 Task: Add the task  Develop a new online tool for online language placement tests to the section Load Testing Sprint in the project BroaderView and add a Due Date to the respective task as 2024/03/25
Action: Mouse moved to (381, 408)
Screenshot: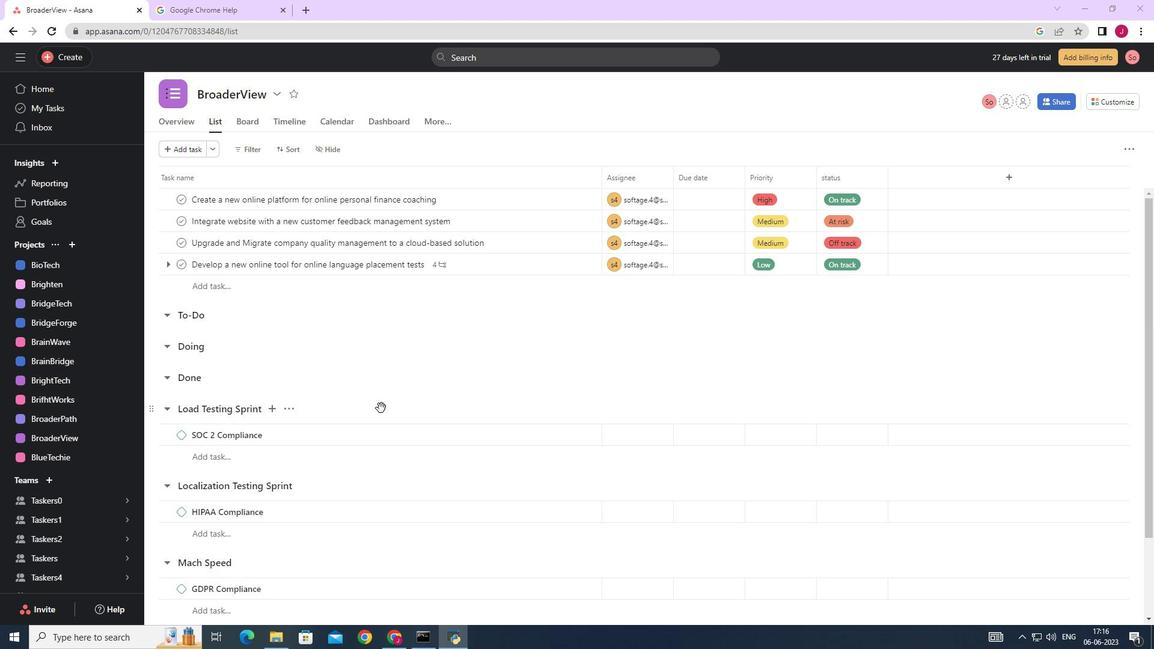 
Action: Mouse scrolled (381, 408) with delta (0, 0)
Screenshot: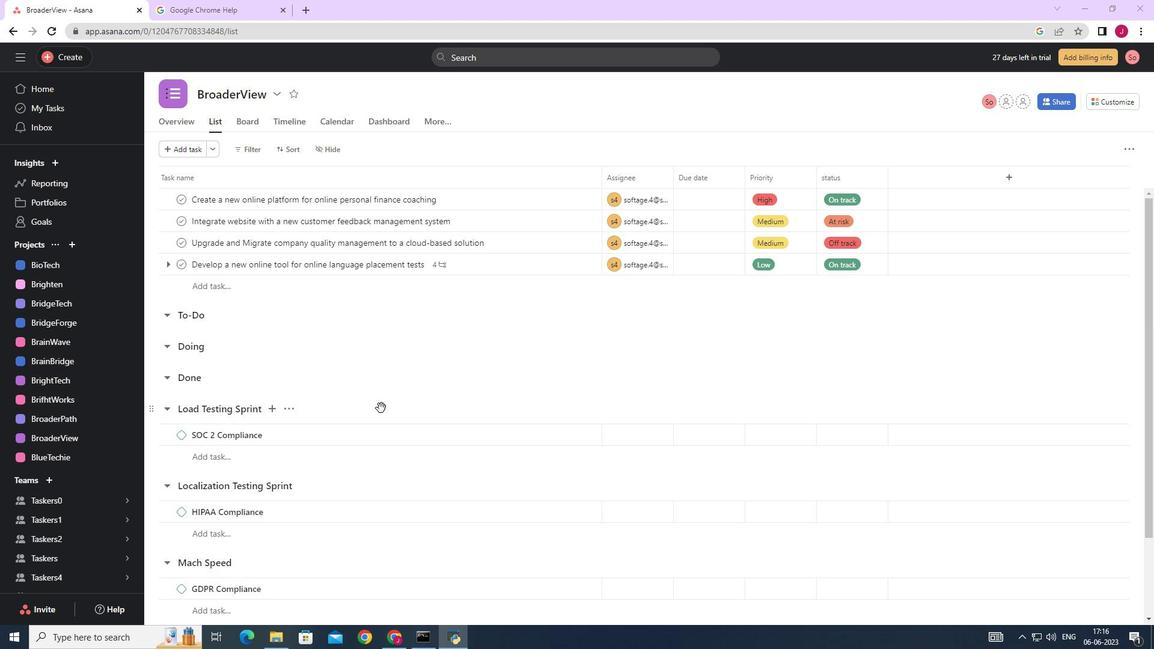 
Action: Mouse moved to (379, 407)
Screenshot: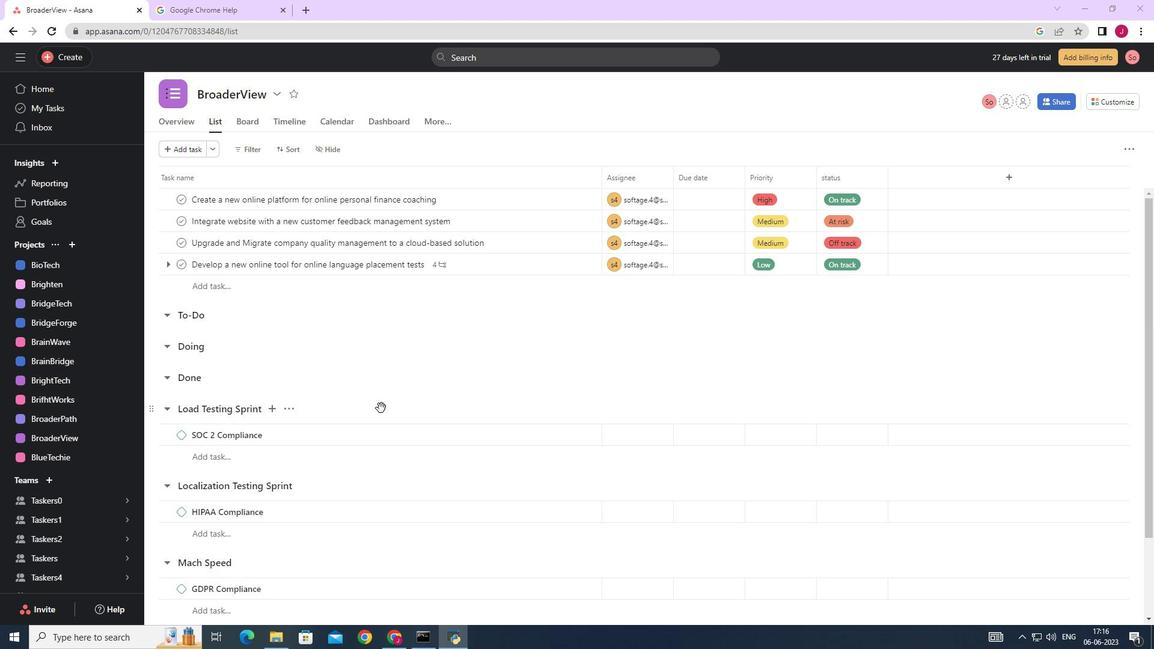 
Action: Mouse scrolled (381, 408) with delta (0, 0)
Screenshot: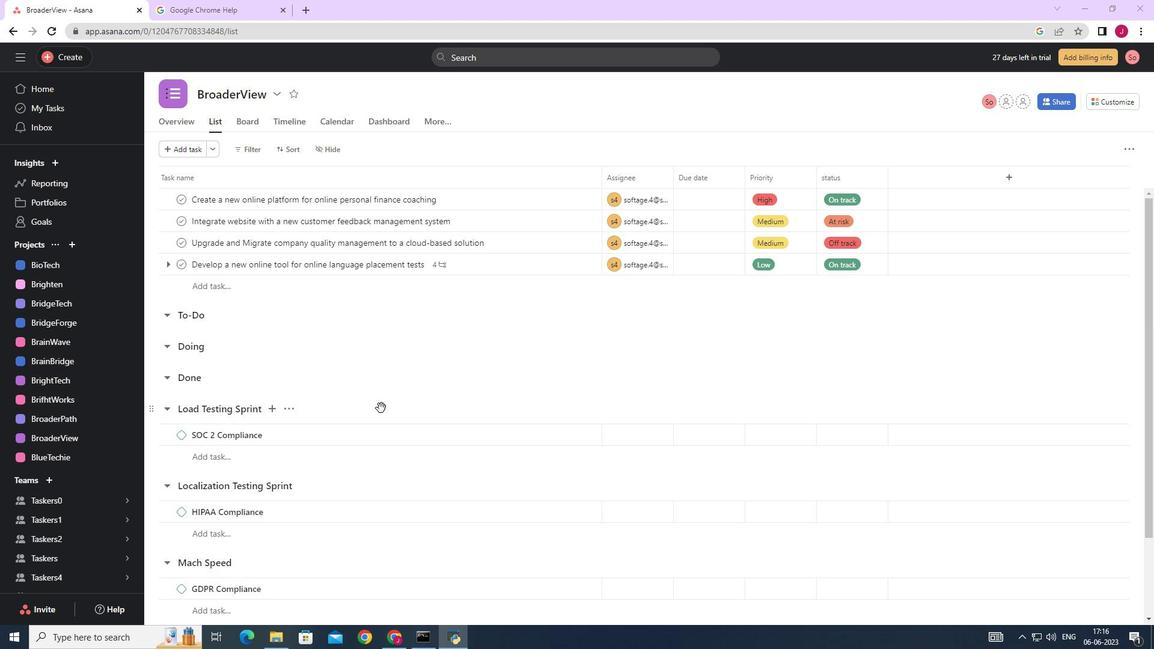 
Action: Mouse moved to (370, 398)
Screenshot: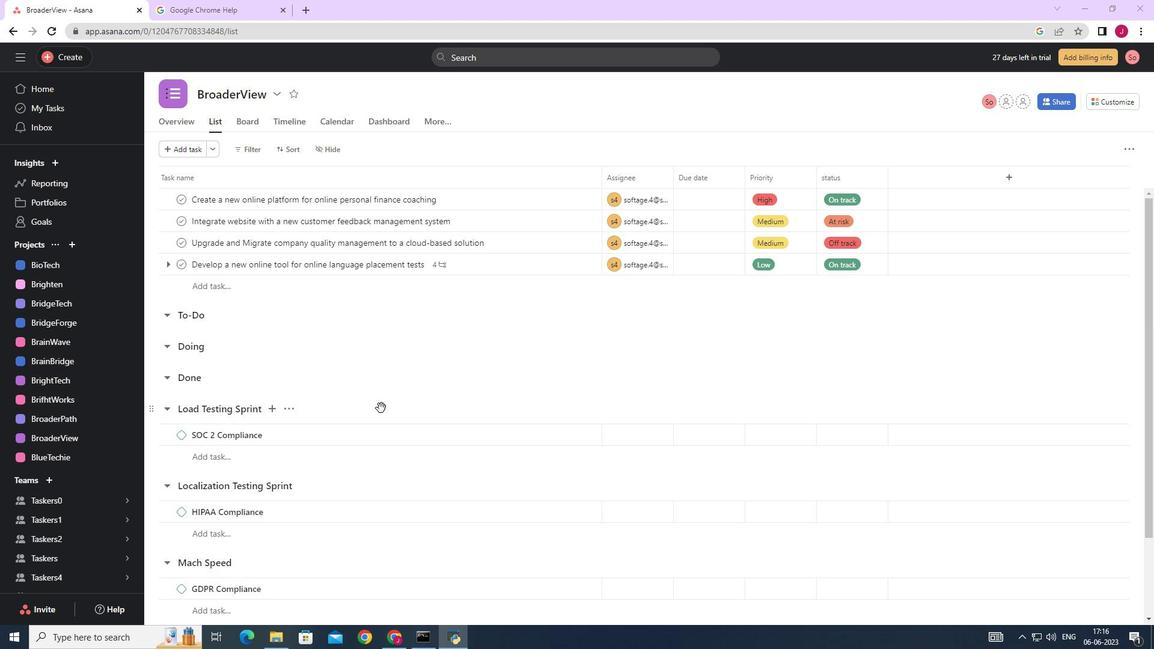 
Action: Mouse scrolled (370, 397) with delta (0, 0)
Screenshot: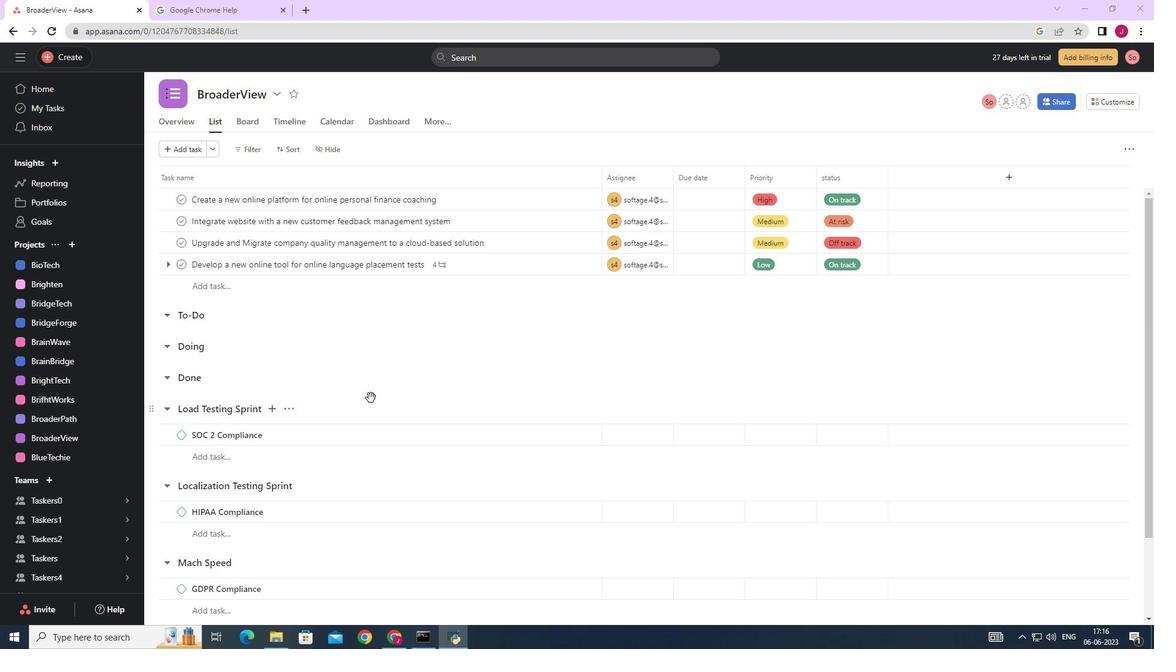 
Action: Mouse scrolled (370, 397) with delta (0, 0)
Screenshot: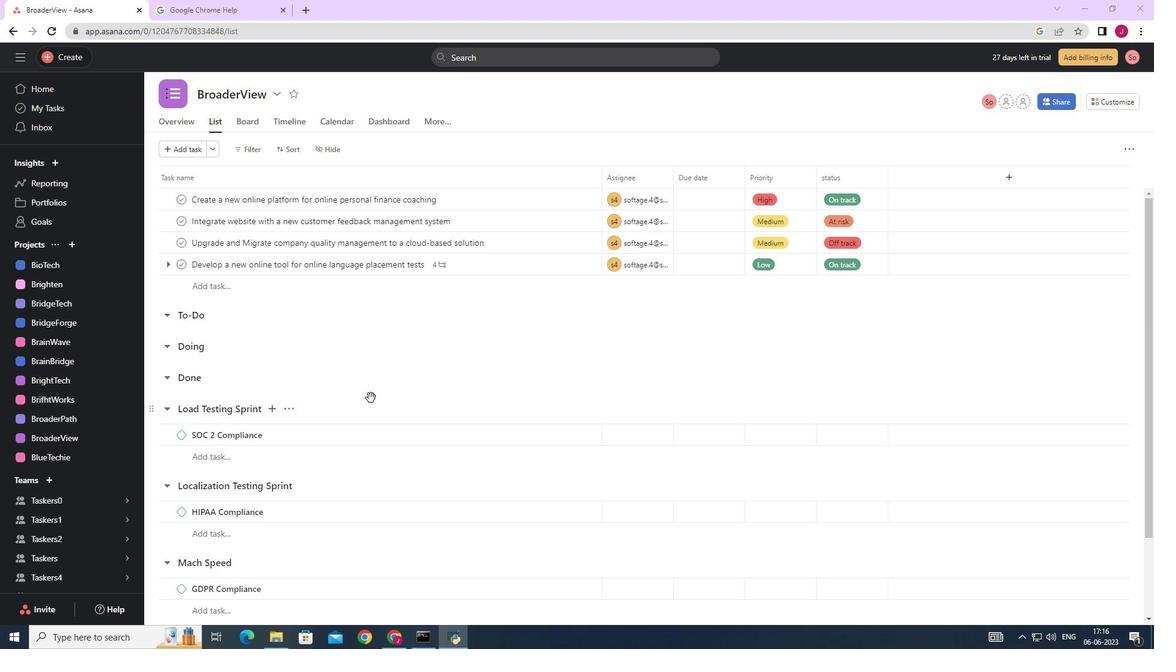 
Action: Mouse scrolled (370, 397) with delta (0, 0)
Screenshot: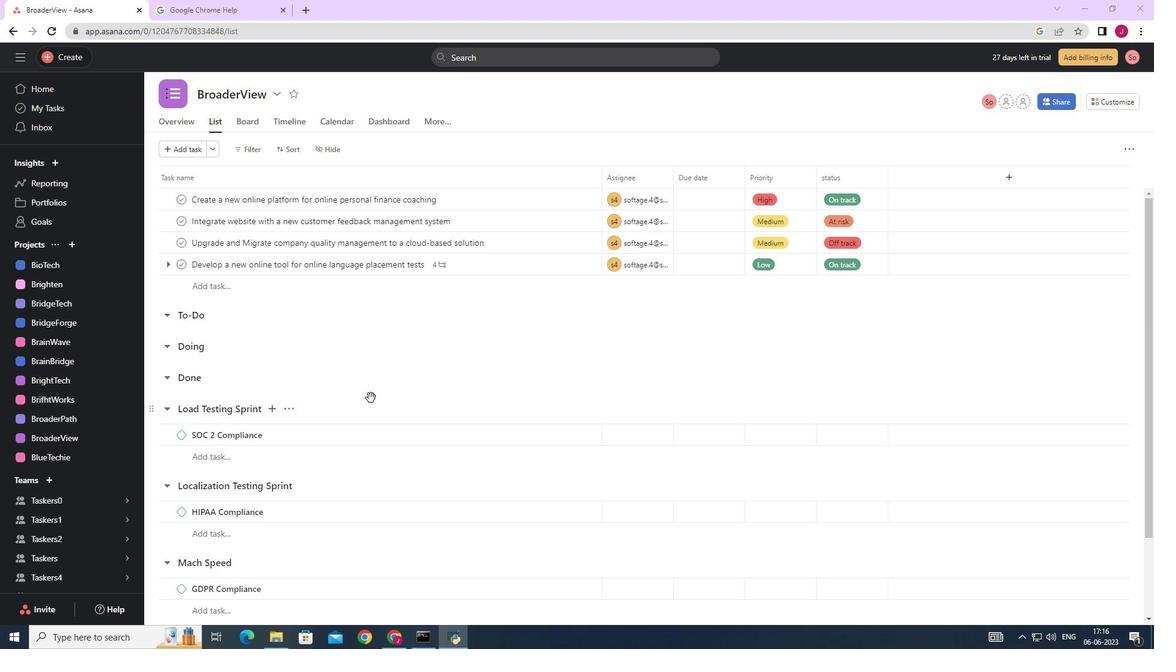 
Action: Mouse moved to (375, 397)
Screenshot: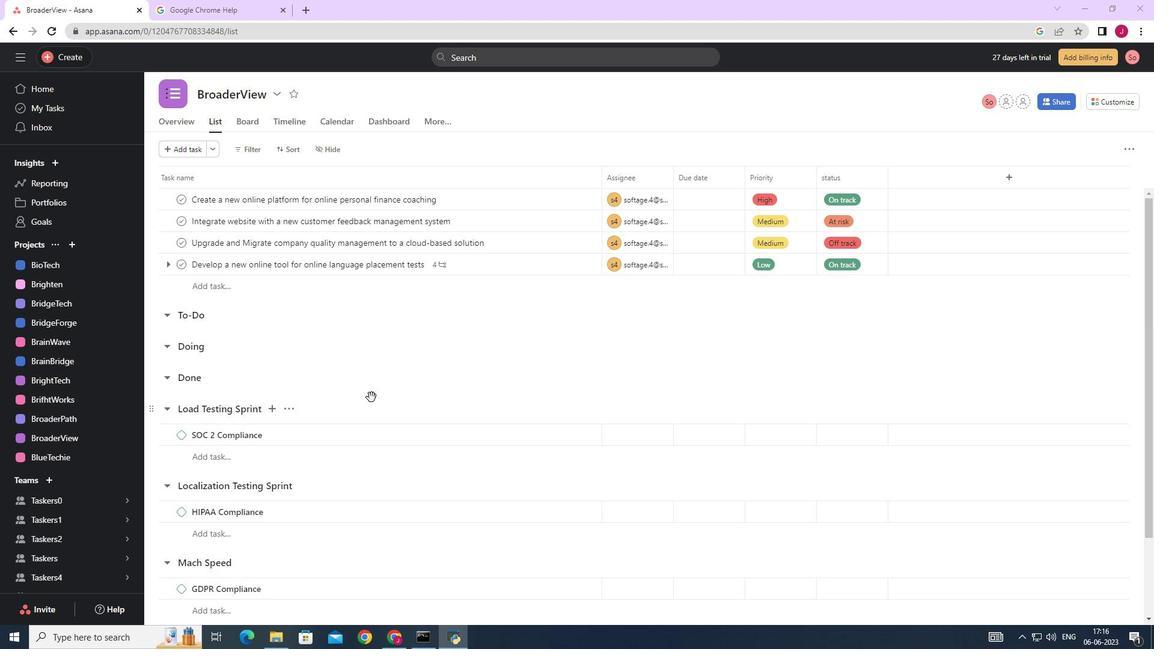 
Action: Mouse scrolled (374, 396) with delta (0, 0)
Screenshot: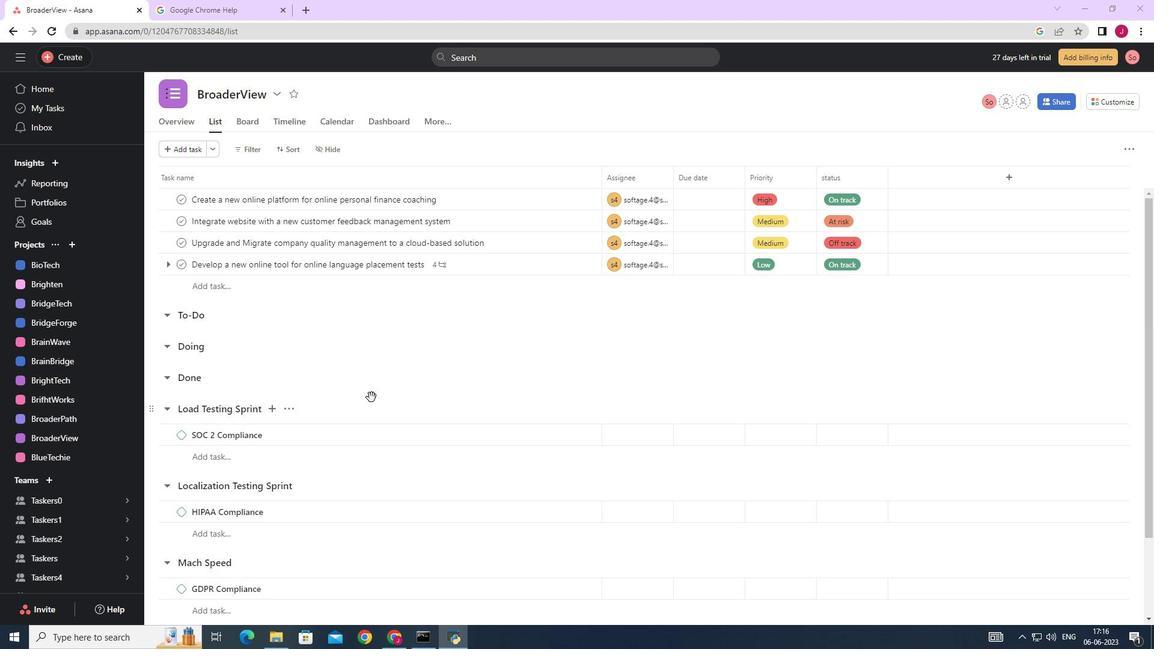 
Action: Mouse moved to (381, 399)
Screenshot: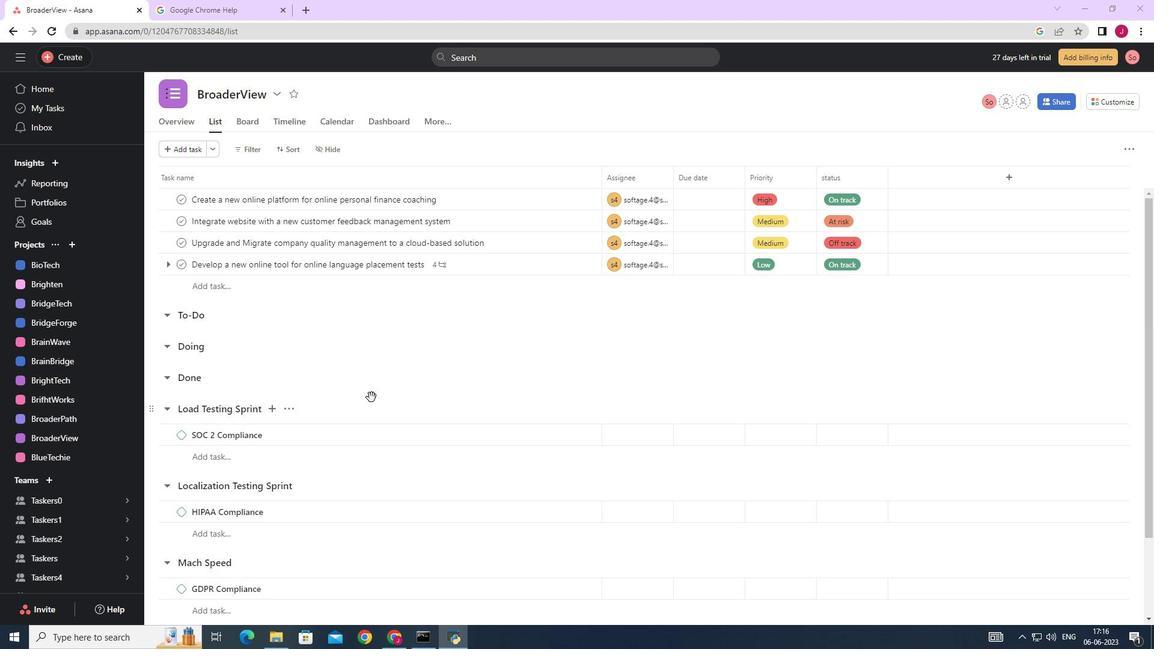 
Action: Mouse scrolled (378, 397) with delta (0, 0)
Screenshot: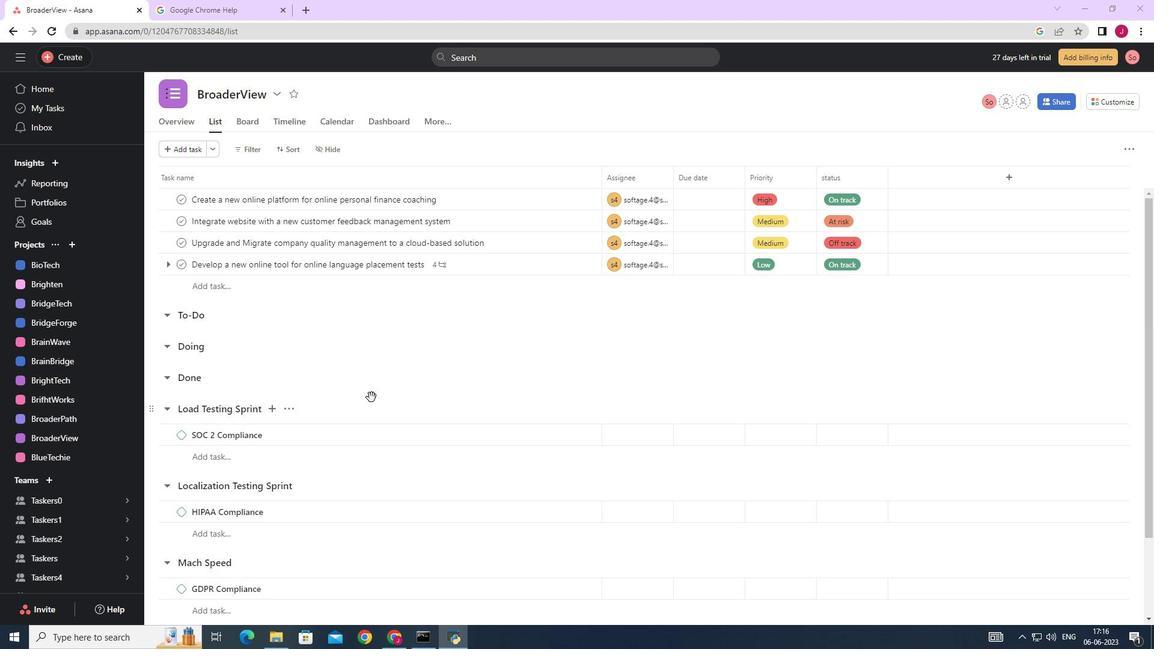 
Action: Mouse moved to (410, 414)
Screenshot: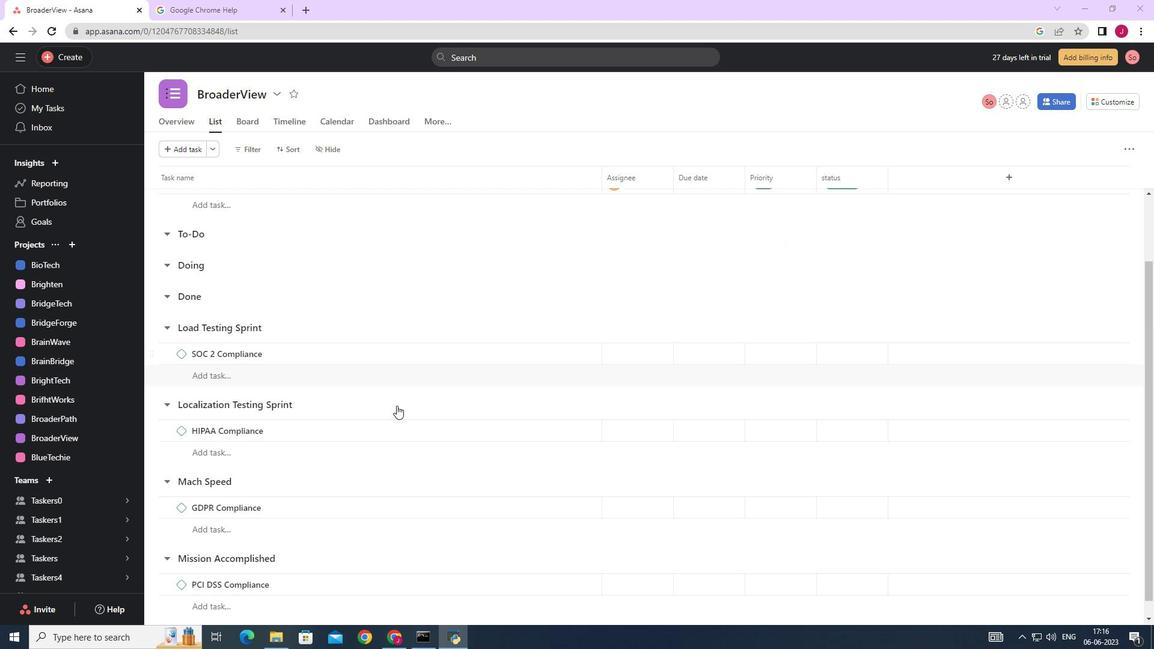 
Action: Mouse scrolled (410, 414) with delta (0, 0)
Screenshot: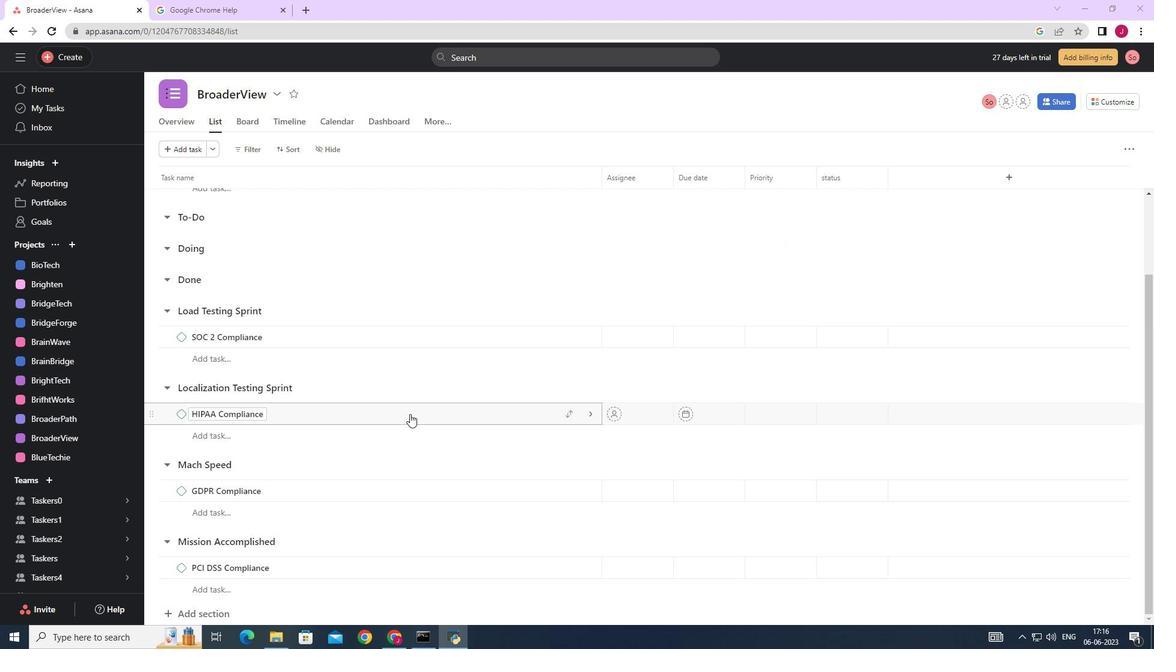 
Action: Mouse scrolled (410, 414) with delta (0, 0)
Screenshot: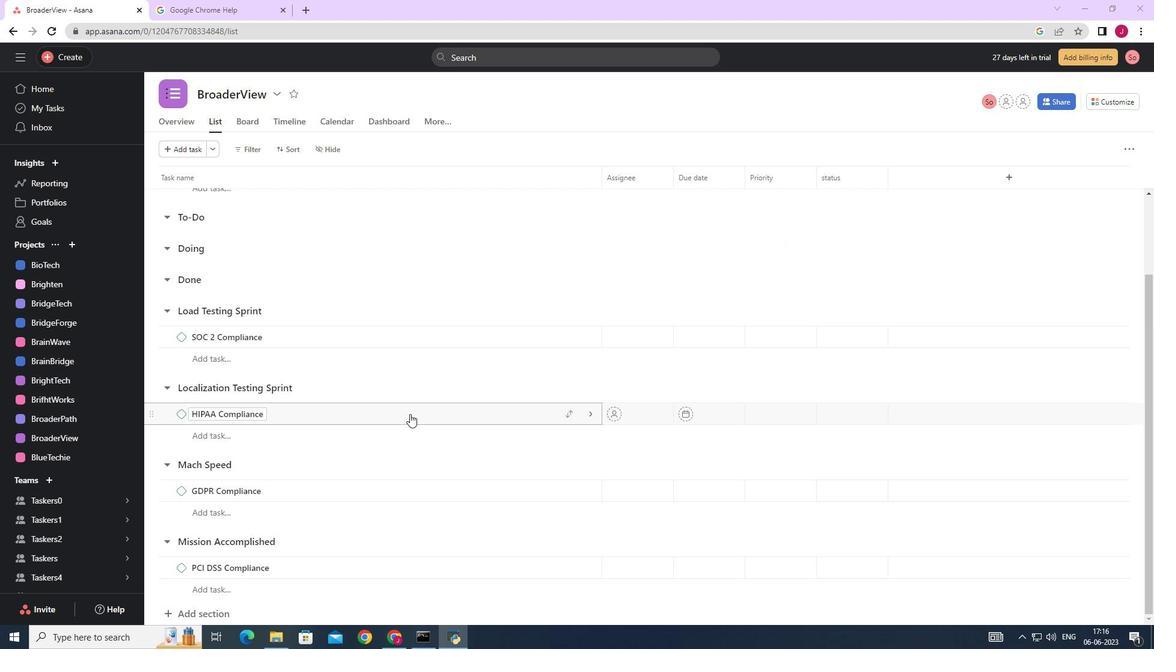 
Action: Mouse scrolled (410, 414) with delta (0, 0)
Screenshot: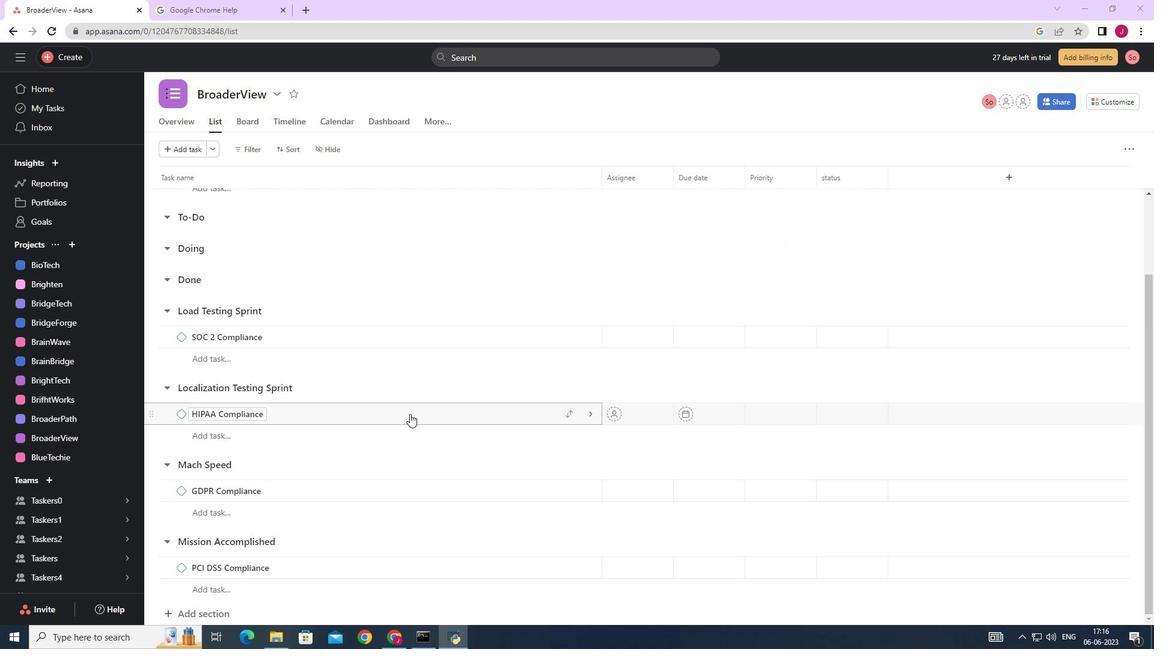
Action: Mouse scrolled (410, 414) with delta (0, 0)
Screenshot: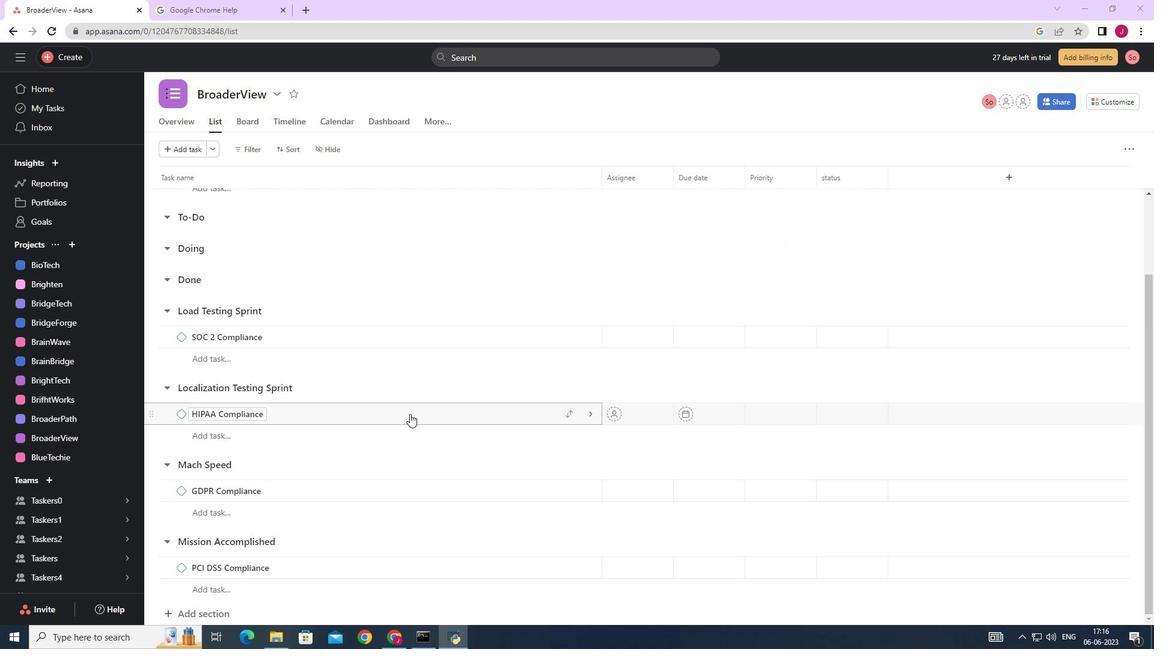 
Action: Mouse moved to (569, 265)
Screenshot: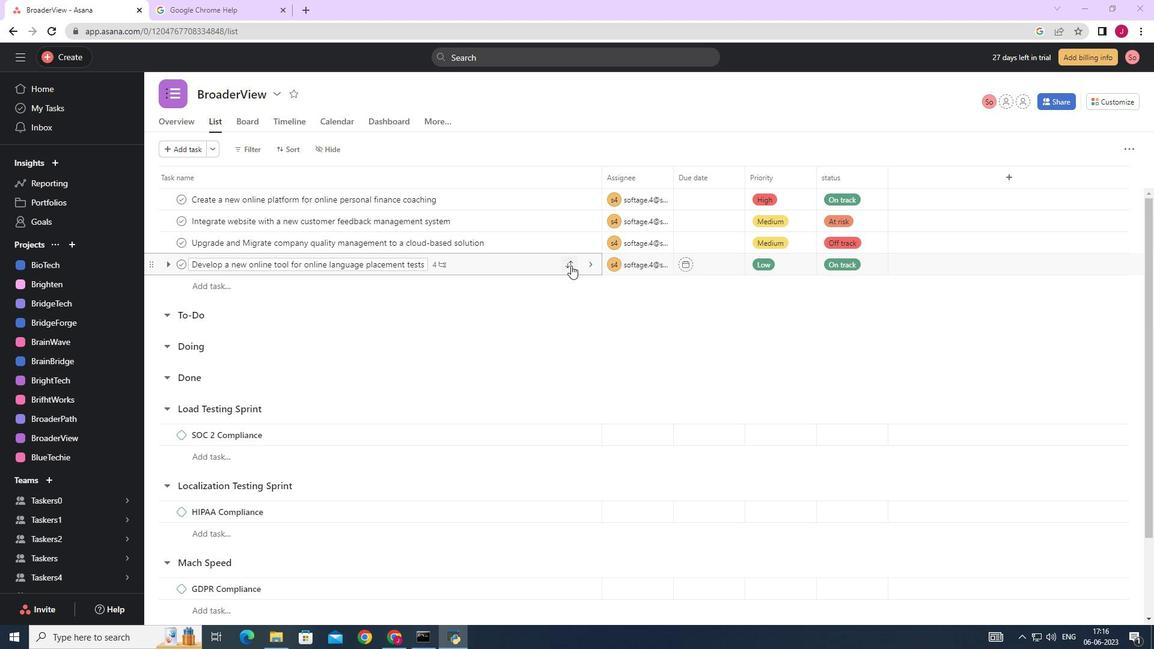 
Action: Mouse pressed left at (569, 265)
Screenshot: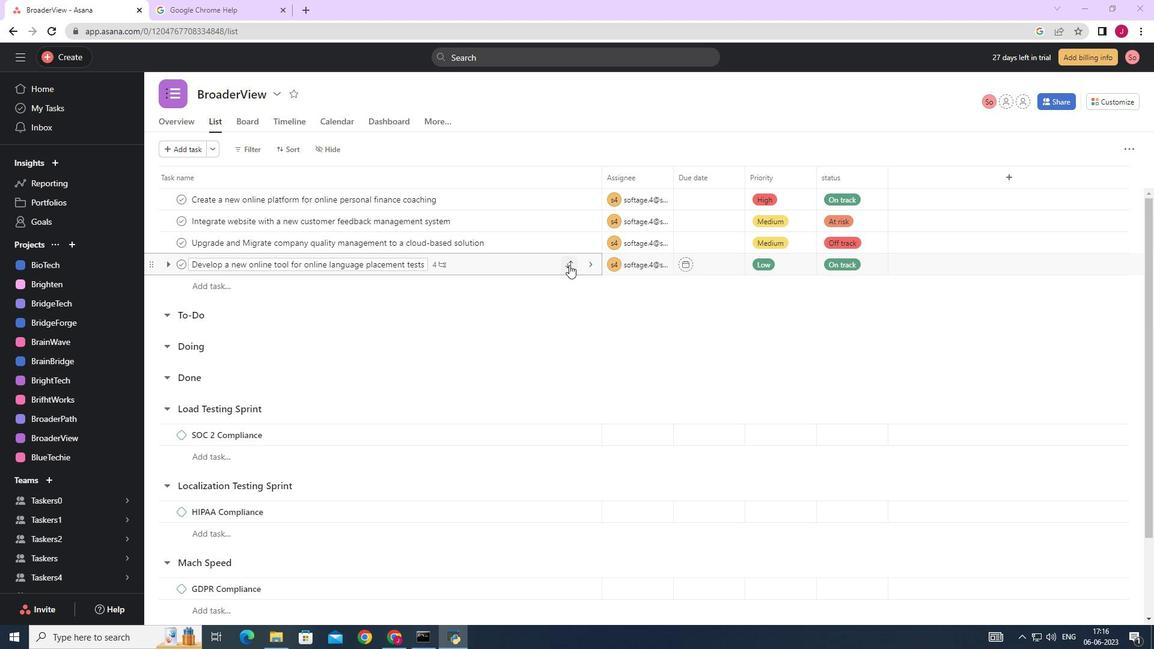 
Action: Mouse moved to (498, 399)
Screenshot: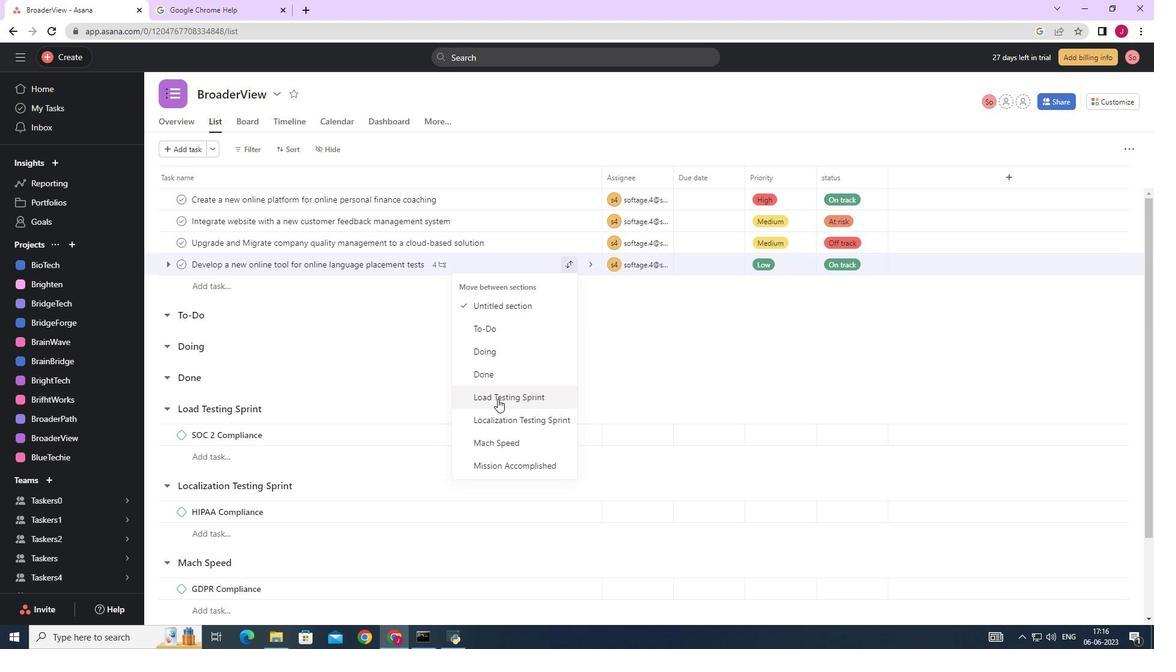 
Action: Mouse pressed left at (498, 399)
Screenshot: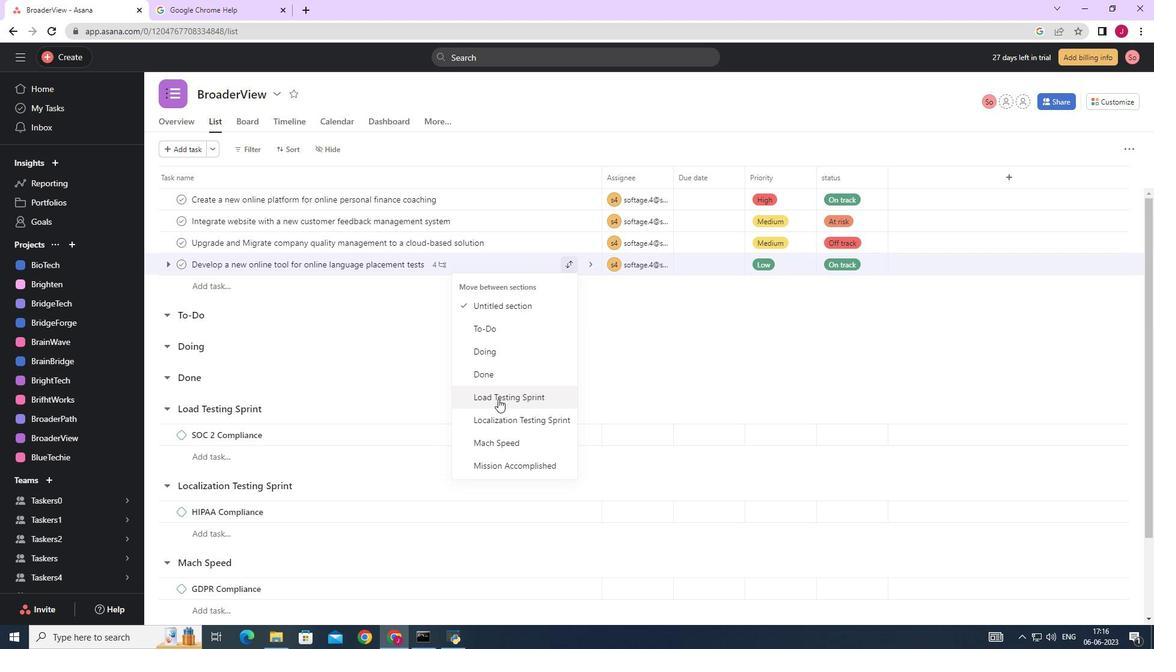 
Action: Mouse moved to (719, 412)
Screenshot: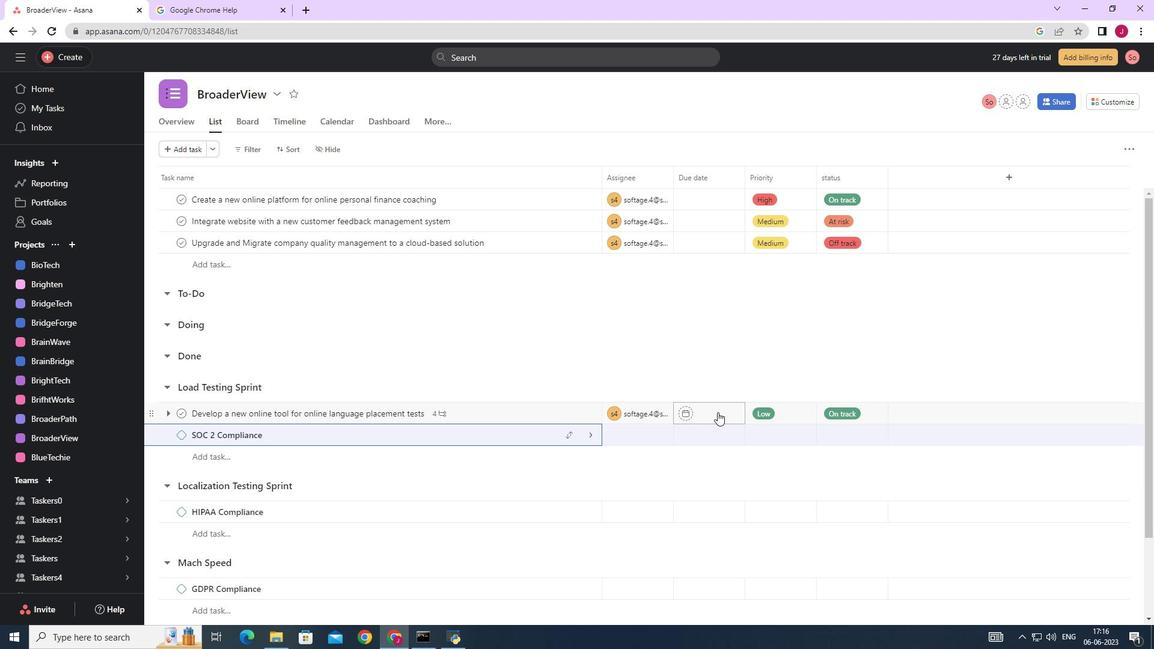 
Action: Mouse pressed left at (719, 412)
Screenshot: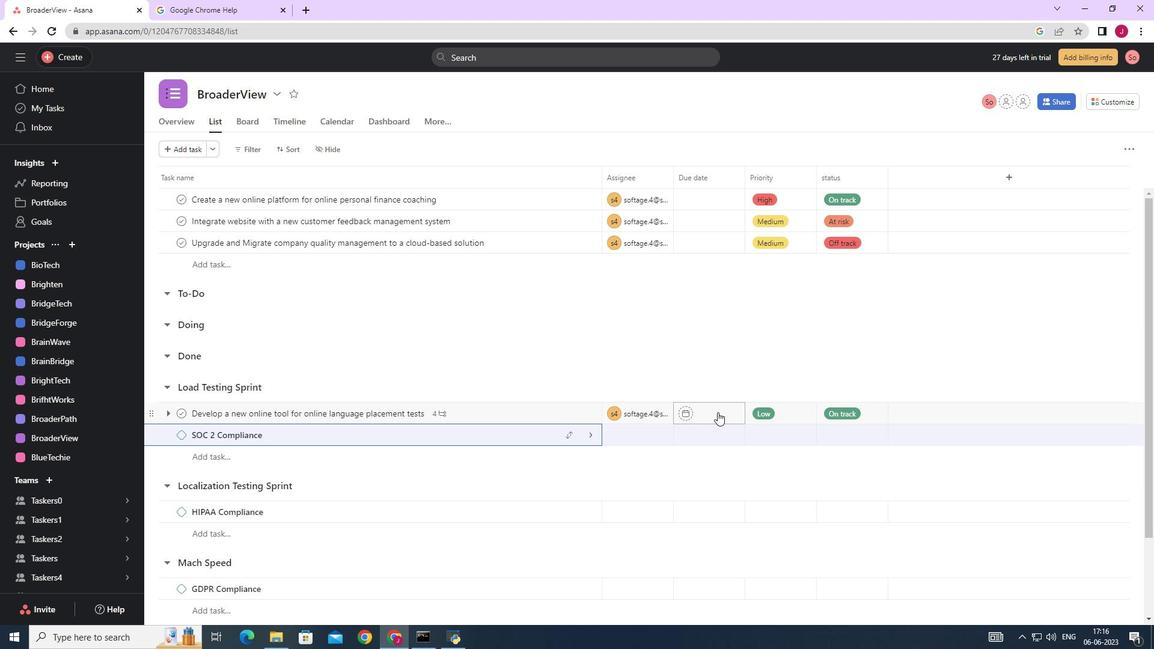 
Action: Mouse moved to (828, 220)
Screenshot: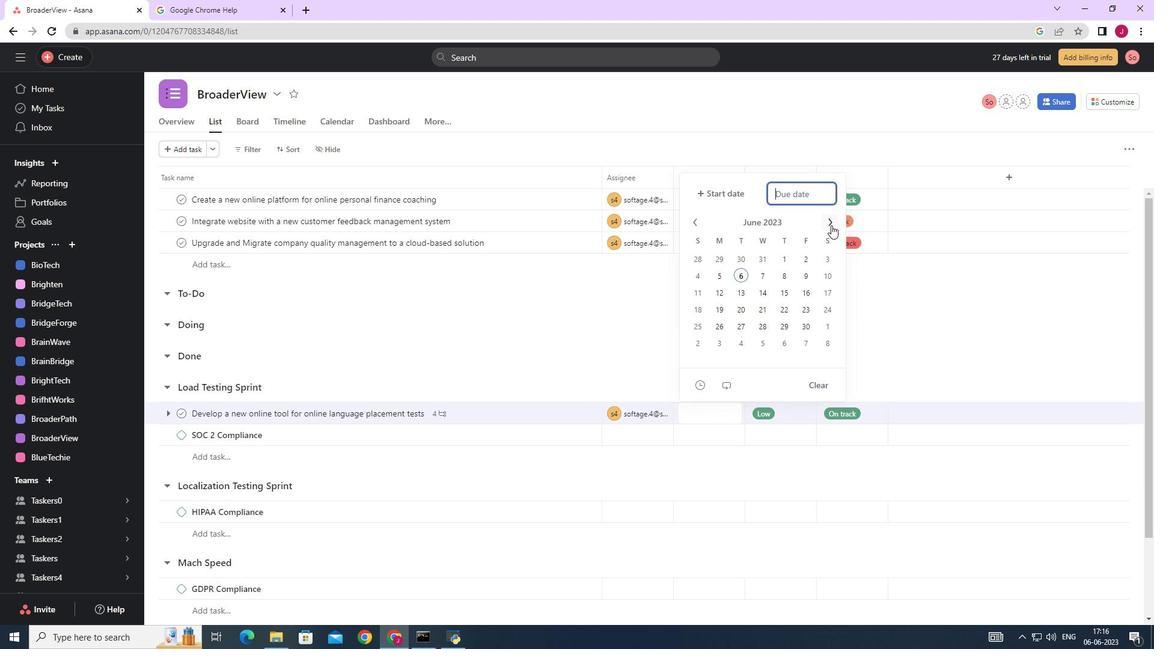 
Action: Mouse pressed left at (828, 220)
Screenshot: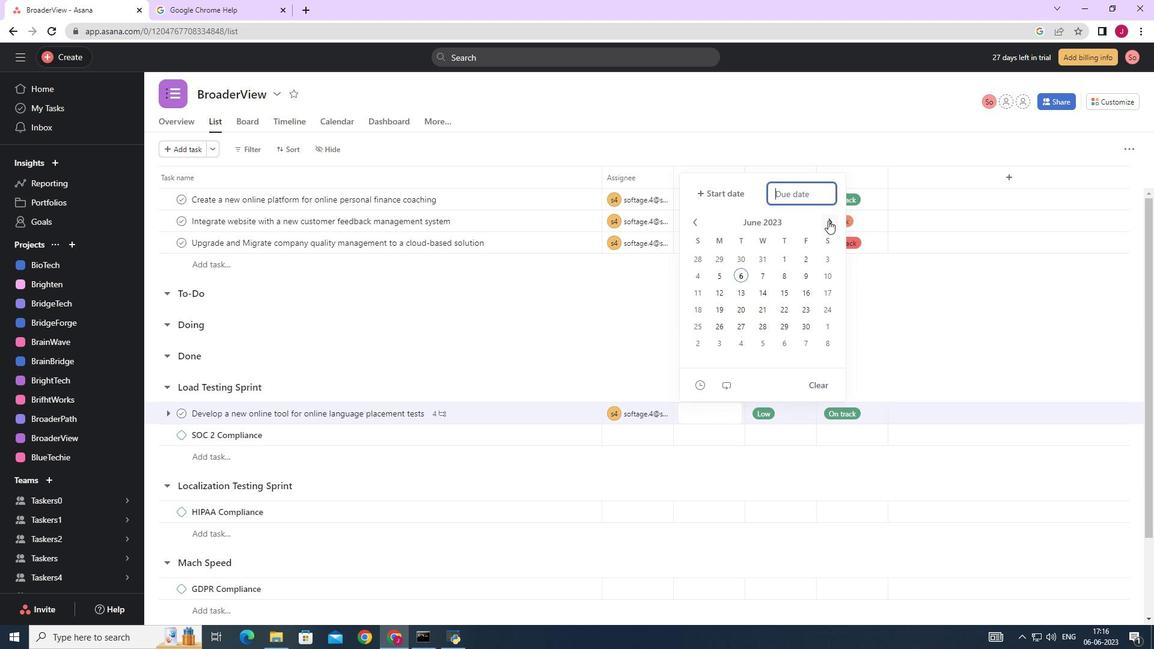 
Action: Mouse pressed left at (828, 220)
Screenshot: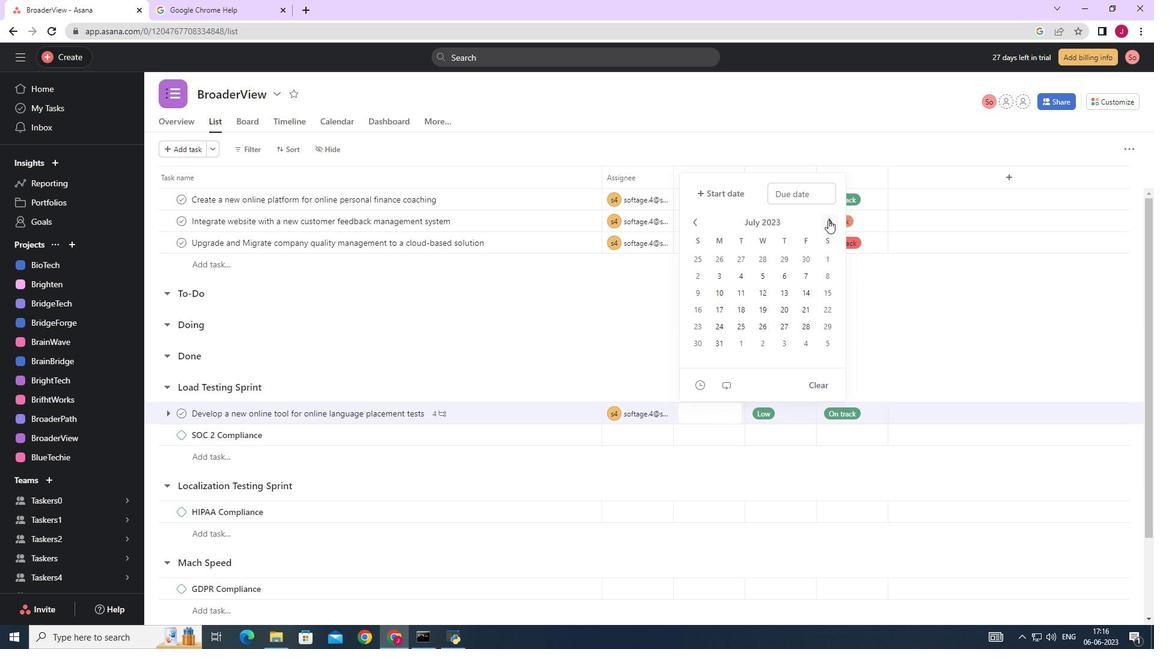 
Action: Mouse moved to (702, 222)
Screenshot: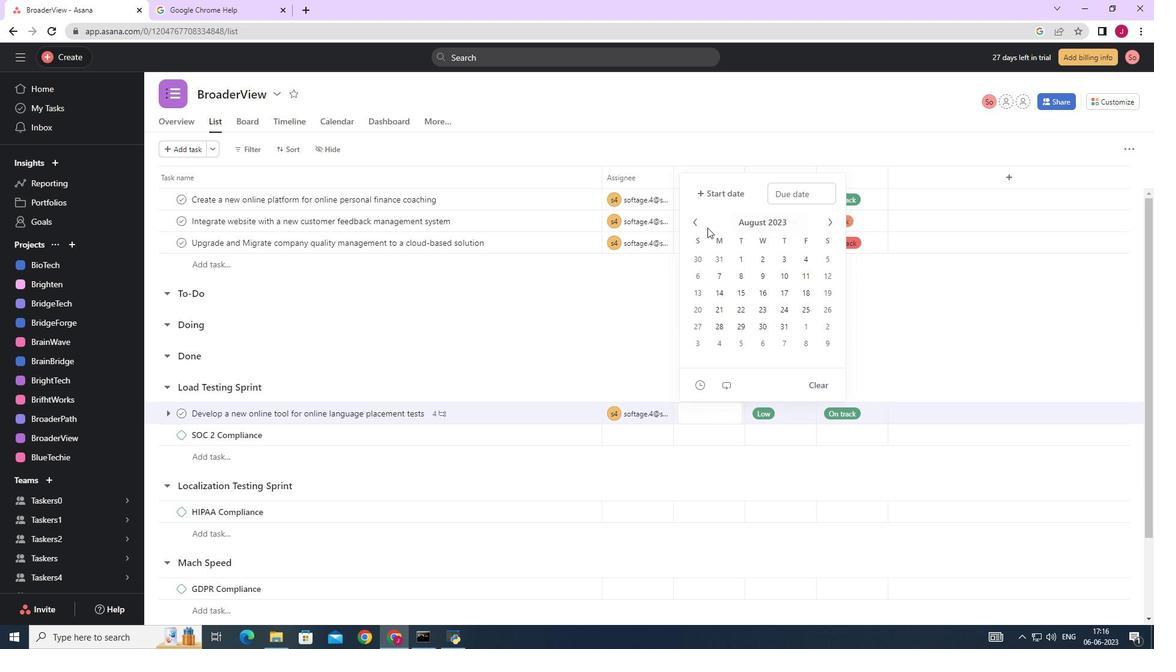 
Action: Mouse pressed left at (702, 222)
Screenshot: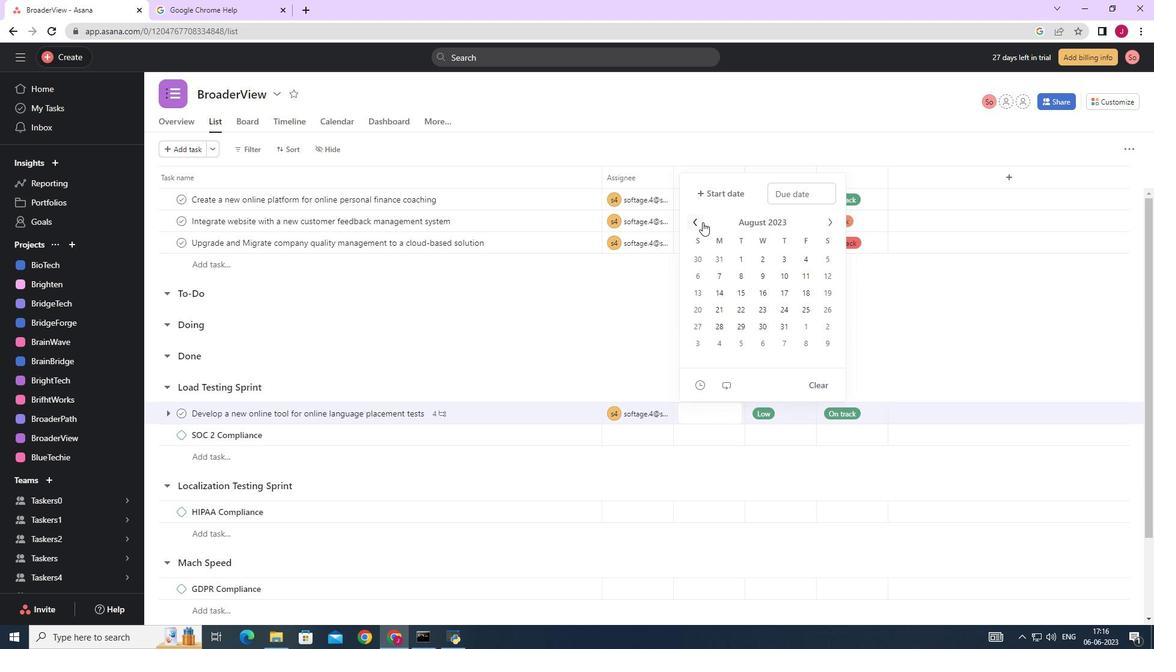 
Action: Mouse pressed left at (702, 222)
Screenshot: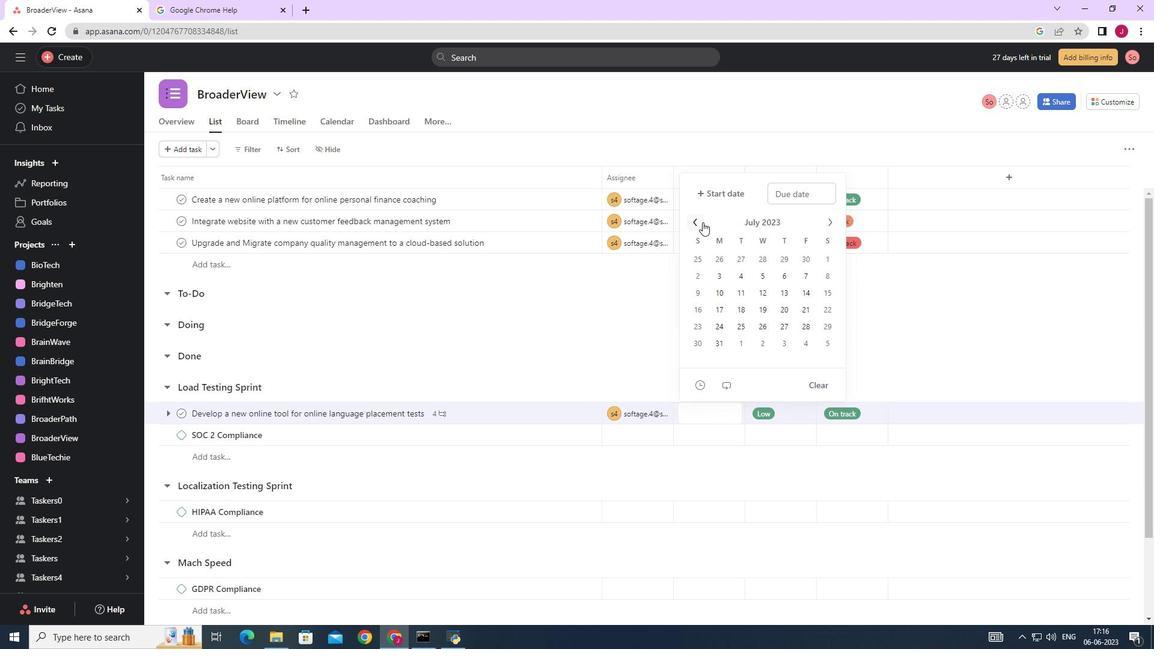 
Action: Mouse pressed left at (702, 222)
Screenshot: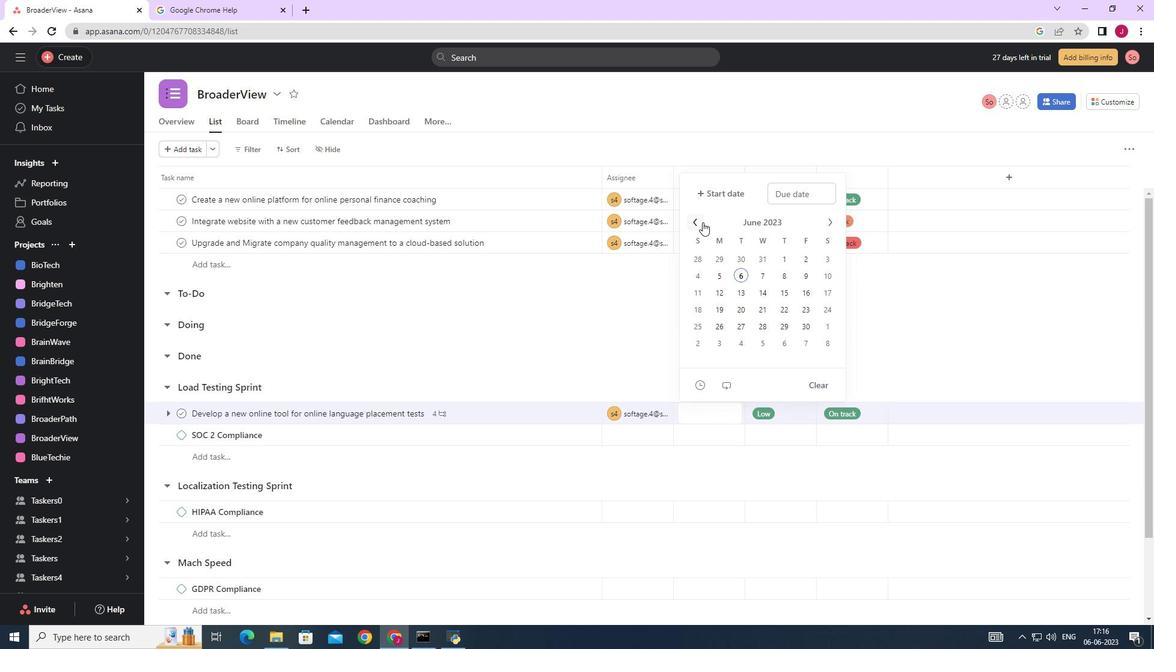 
Action: Mouse moved to (701, 222)
Screenshot: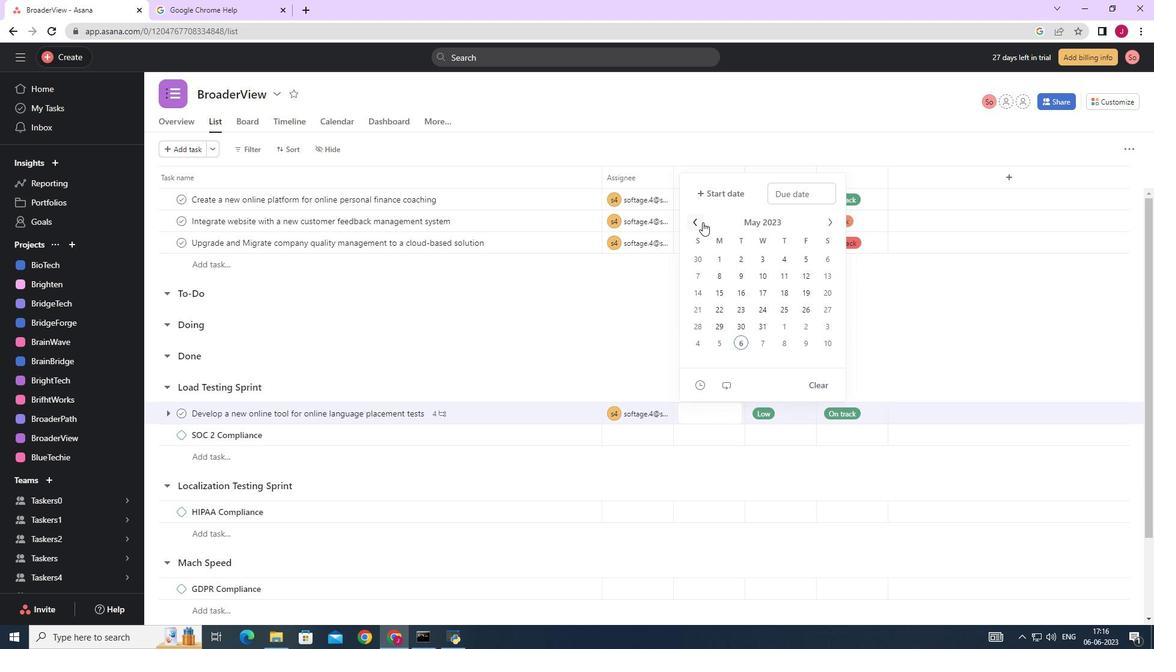 
Action: Mouse pressed left at (701, 222)
Screenshot: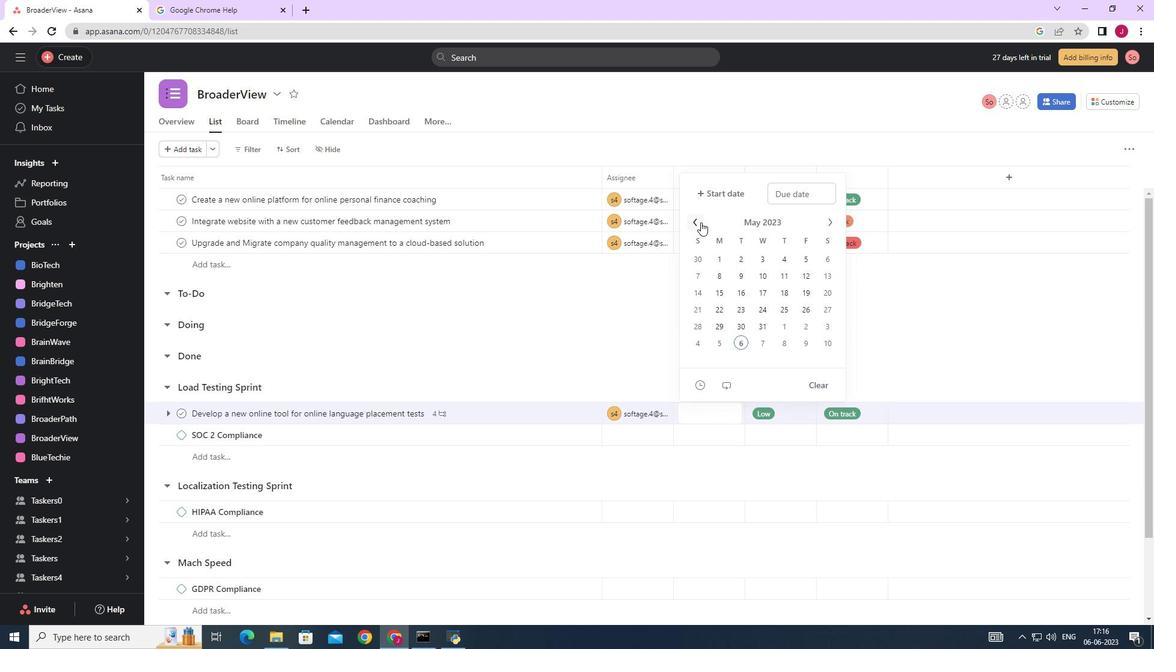 
Action: Mouse pressed left at (701, 222)
Screenshot: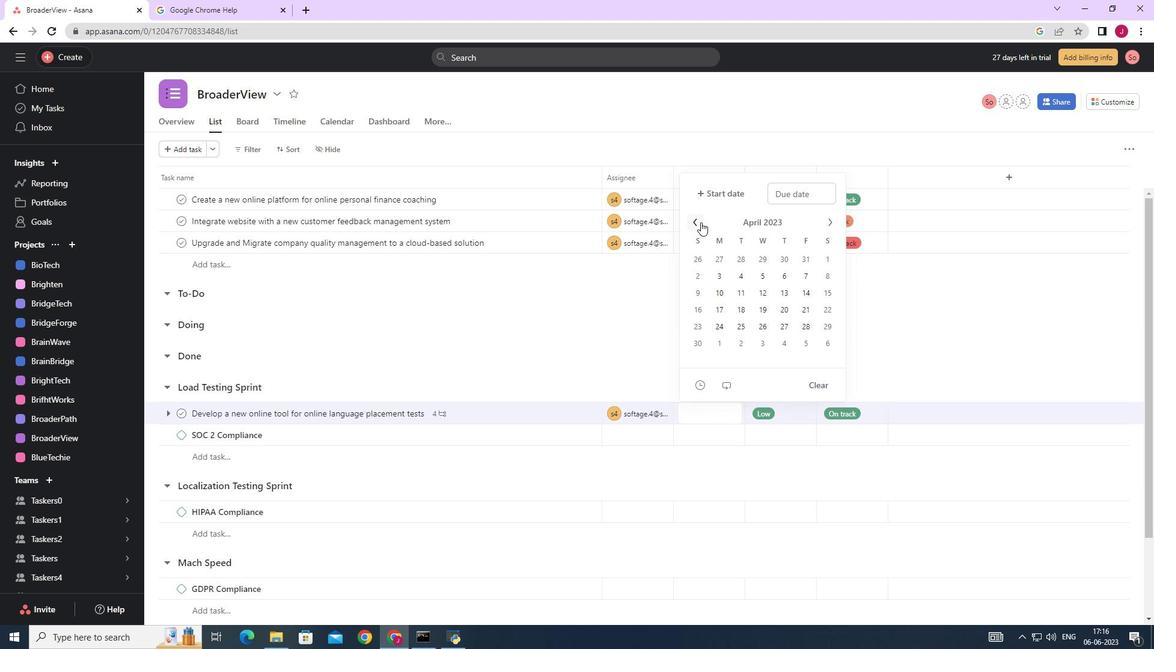 
Action: Mouse moved to (824, 307)
Screenshot: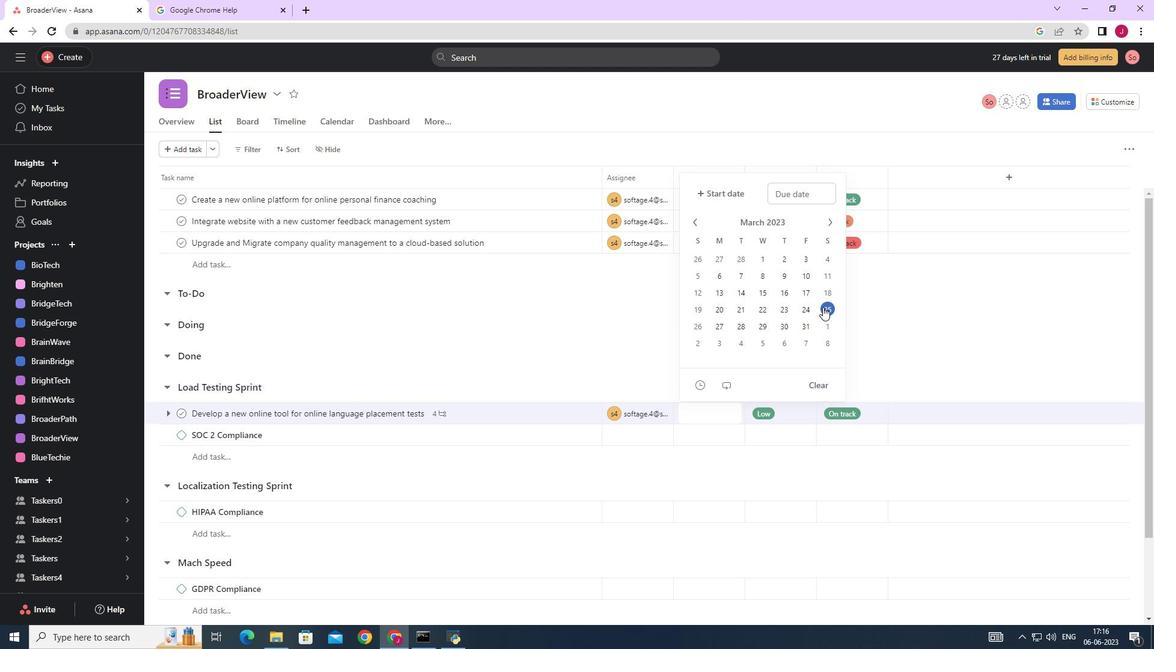 
Action: Mouse pressed left at (824, 307)
Screenshot: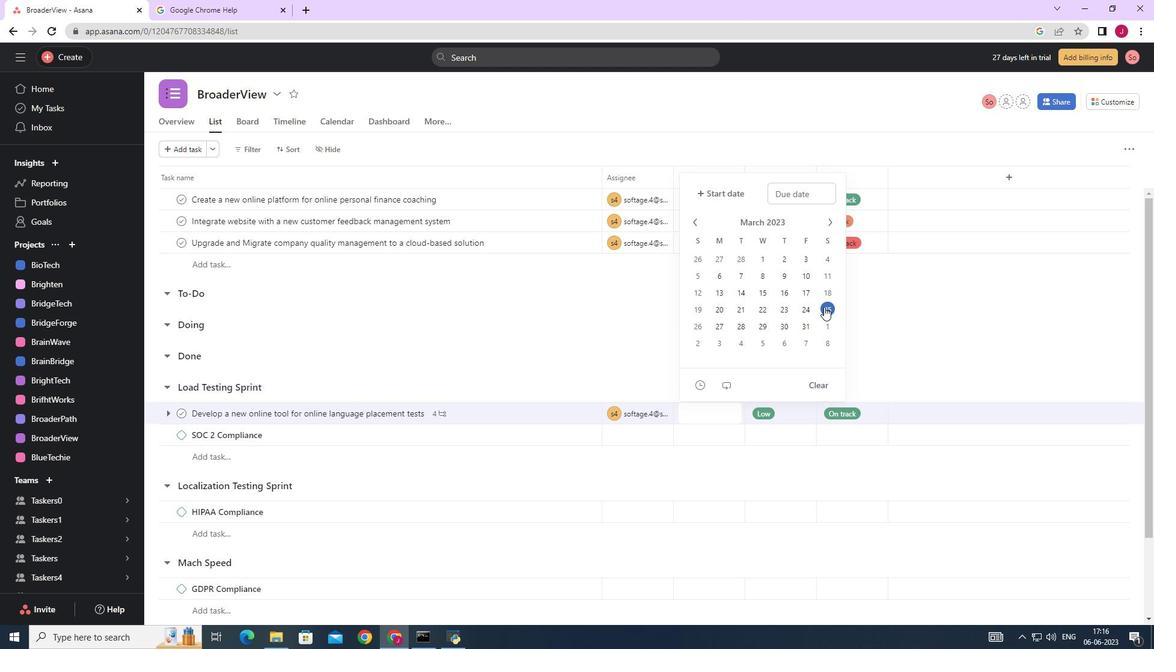 
Action: Mouse moved to (912, 324)
Screenshot: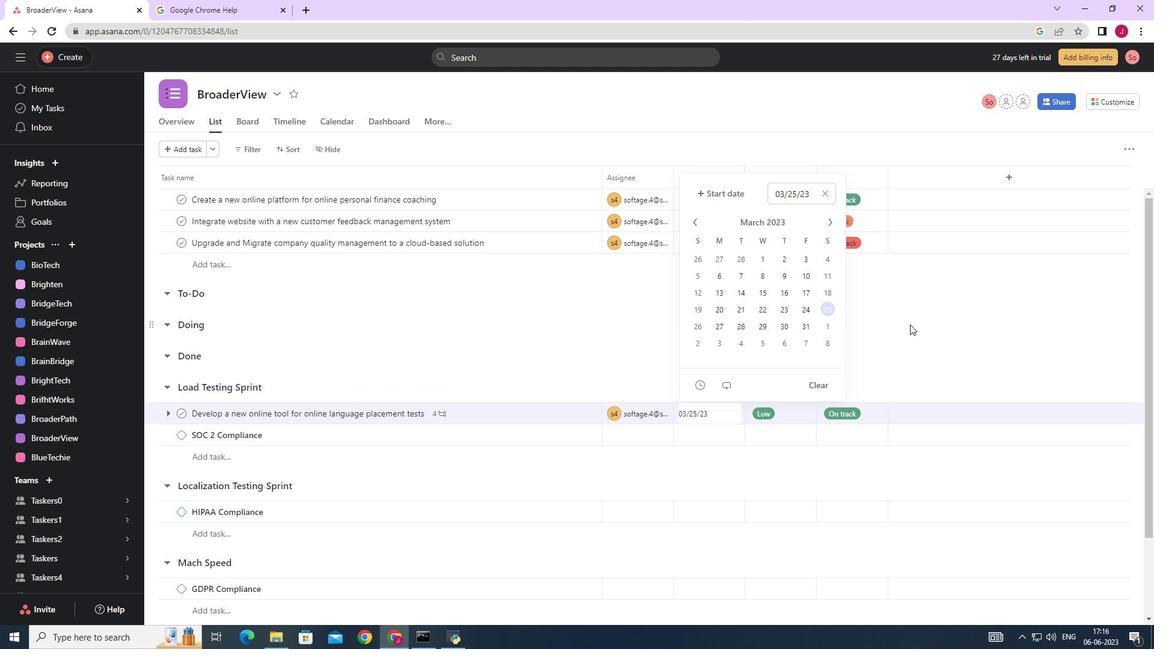 
Action: Mouse pressed left at (912, 324)
Screenshot: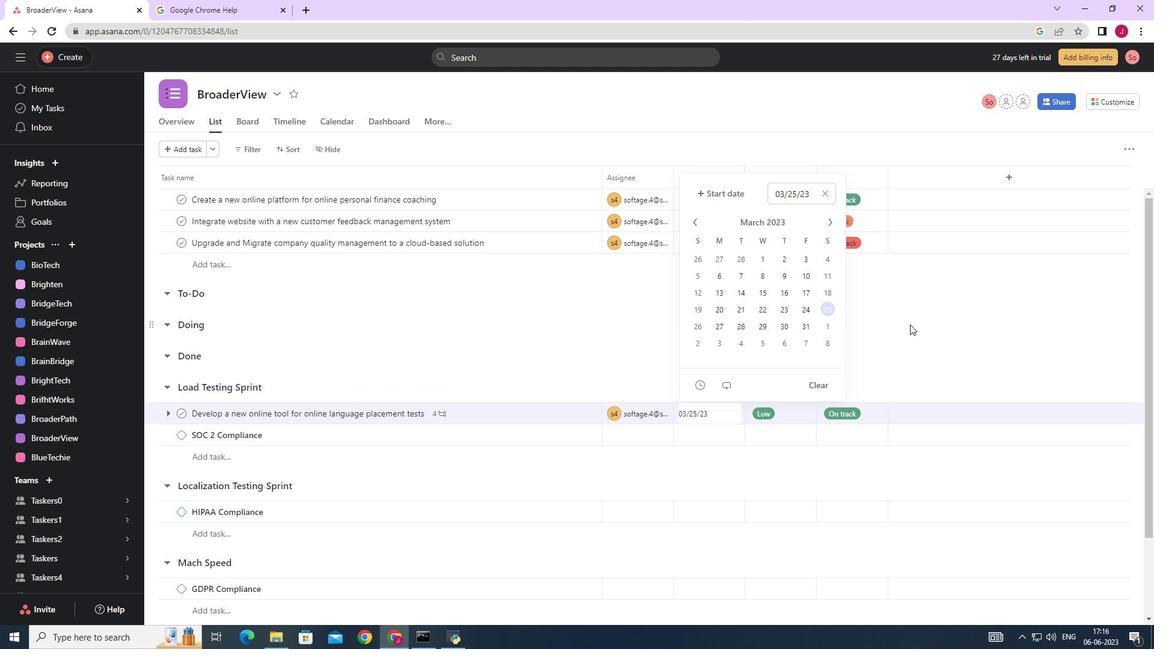 
Action: Mouse moved to (907, 326)
Screenshot: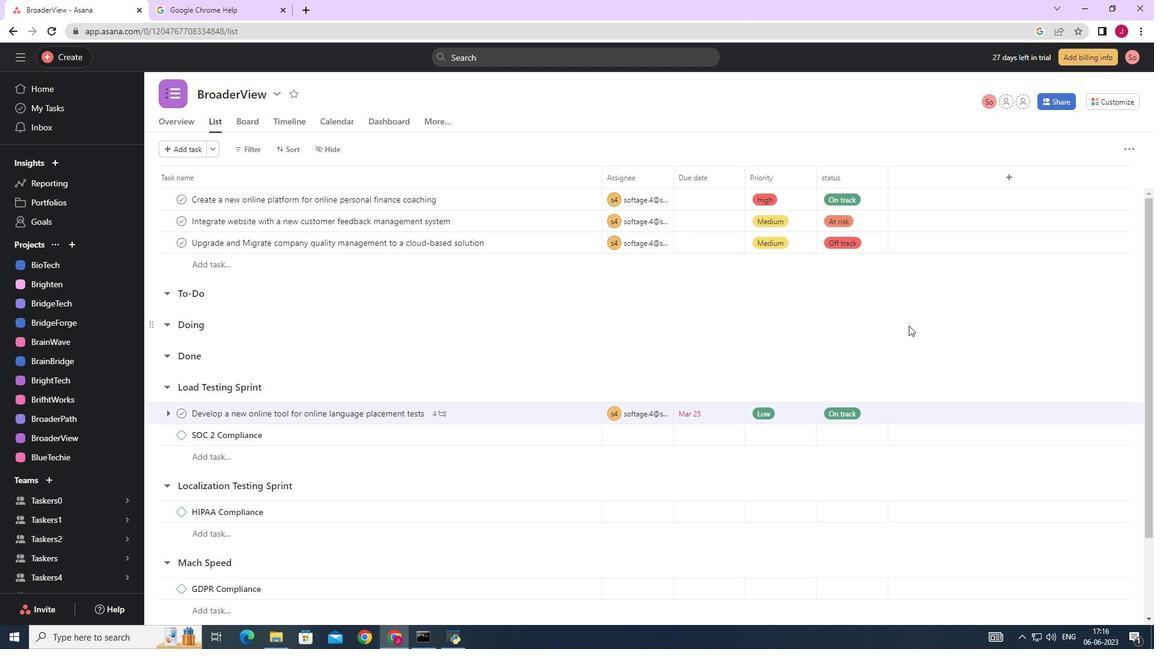 
